 Task: Look for products in the category "First Aid & Outdoor Essentials" from Mychelle only.
Action: Mouse pressed left at (259, 117)
Screenshot: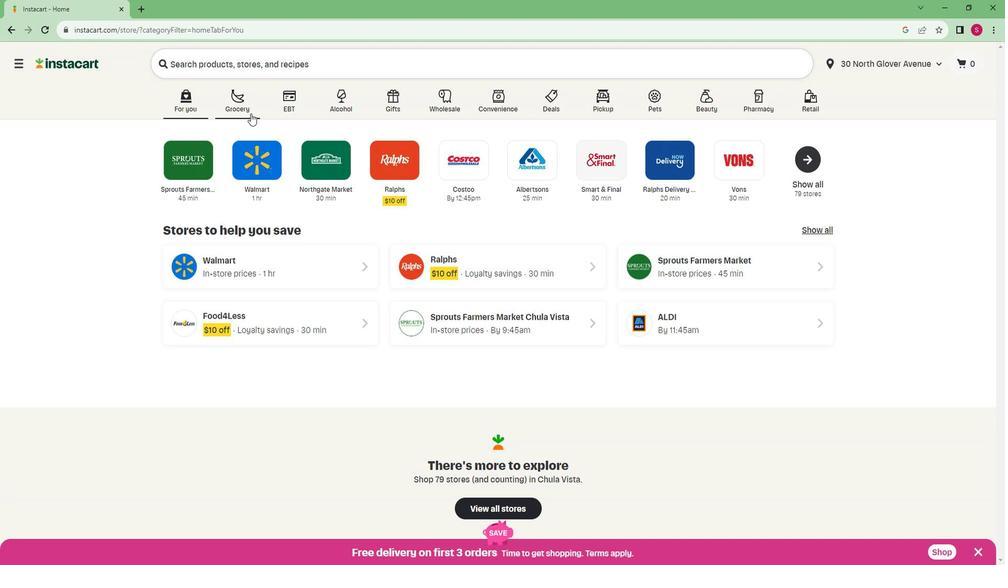 
Action: Mouse moved to (241, 290)
Screenshot: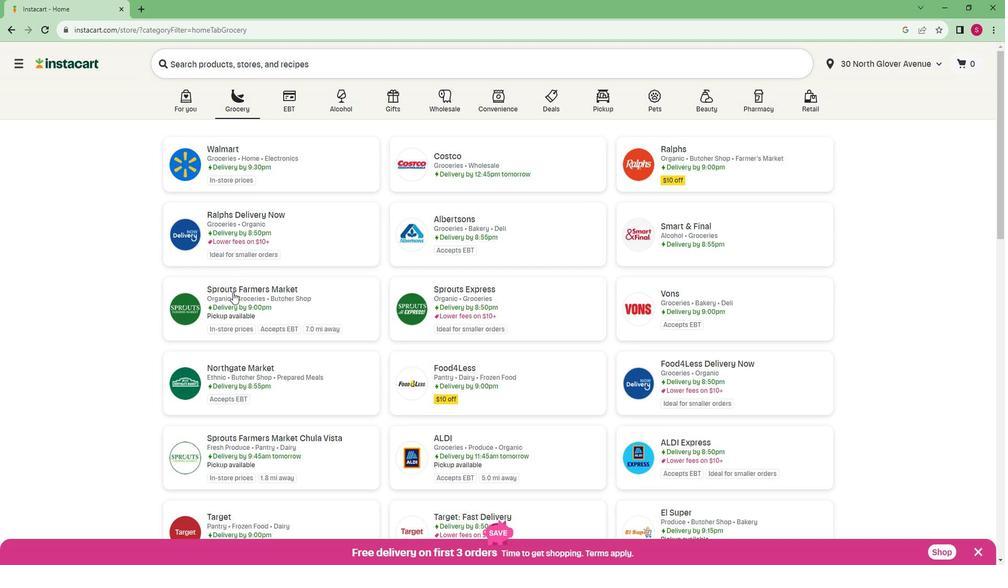 
Action: Mouse pressed left at (241, 290)
Screenshot: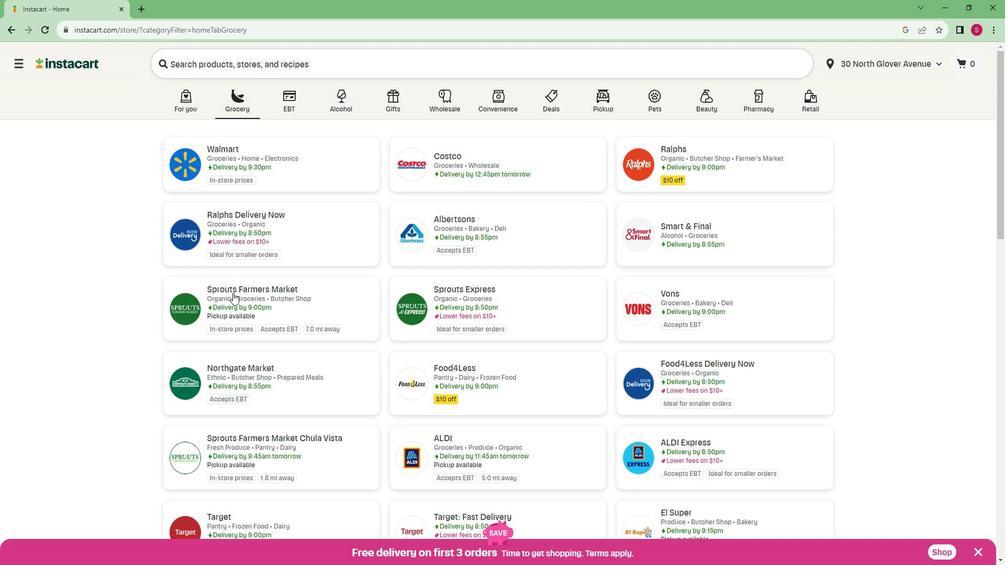 
Action: Mouse moved to (49, 386)
Screenshot: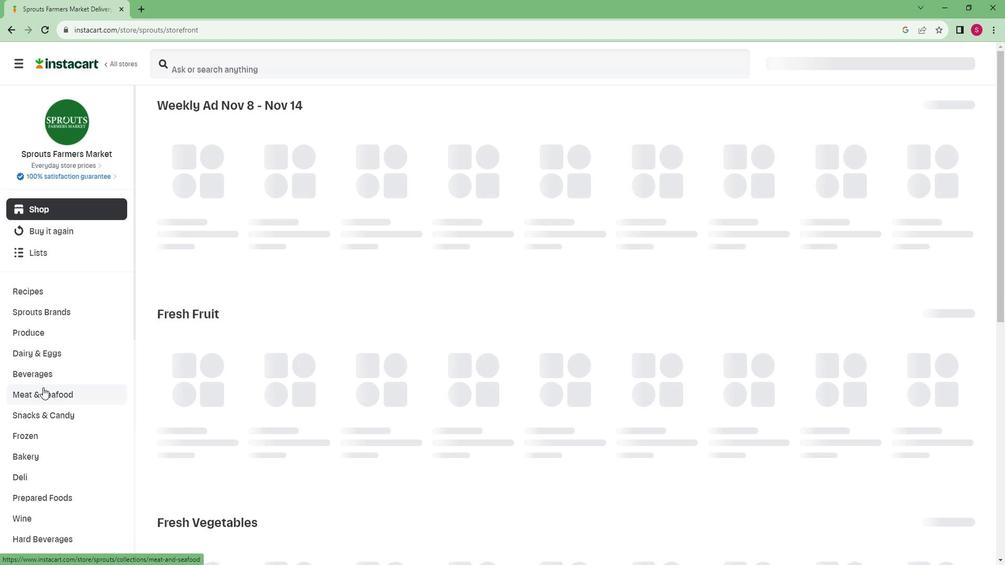 
Action: Mouse scrolled (49, 385) with delta (0, 0)
Screenshot: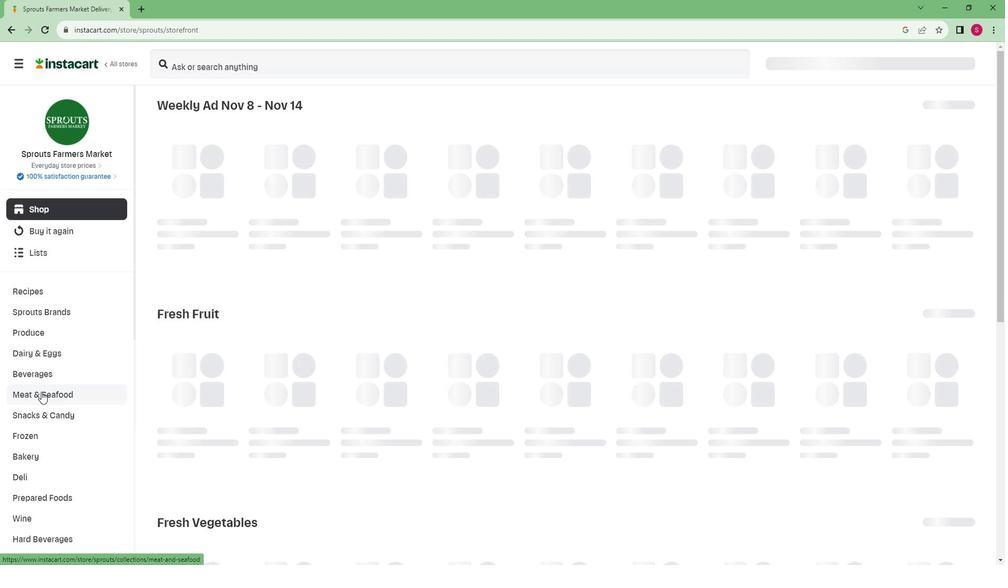 
Action: Mouse scrolled (49, 385) with delta (0, 0)
Screenshot: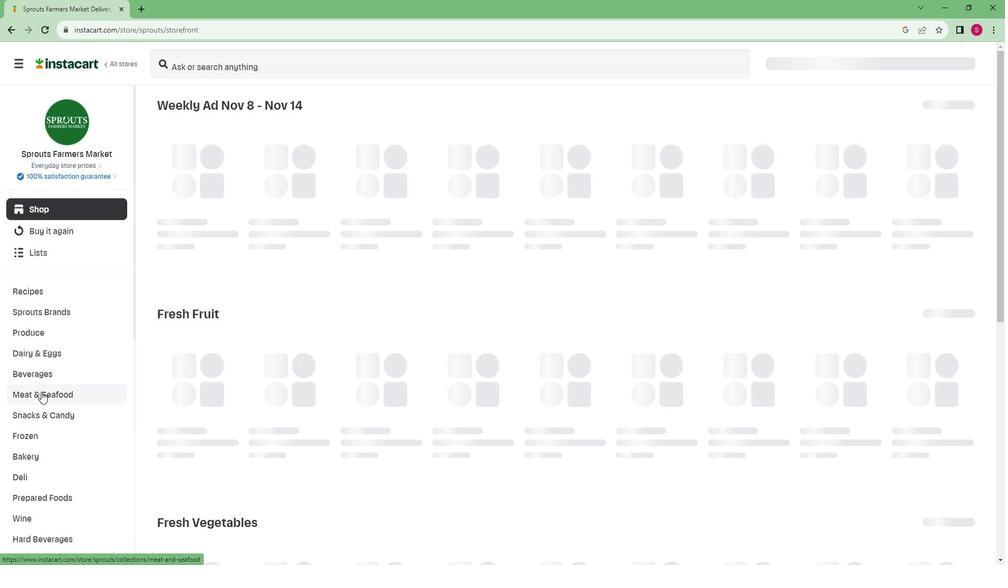 
Action: Mouse scrolled (49, 385) with delta (0, 0)
Screenshot: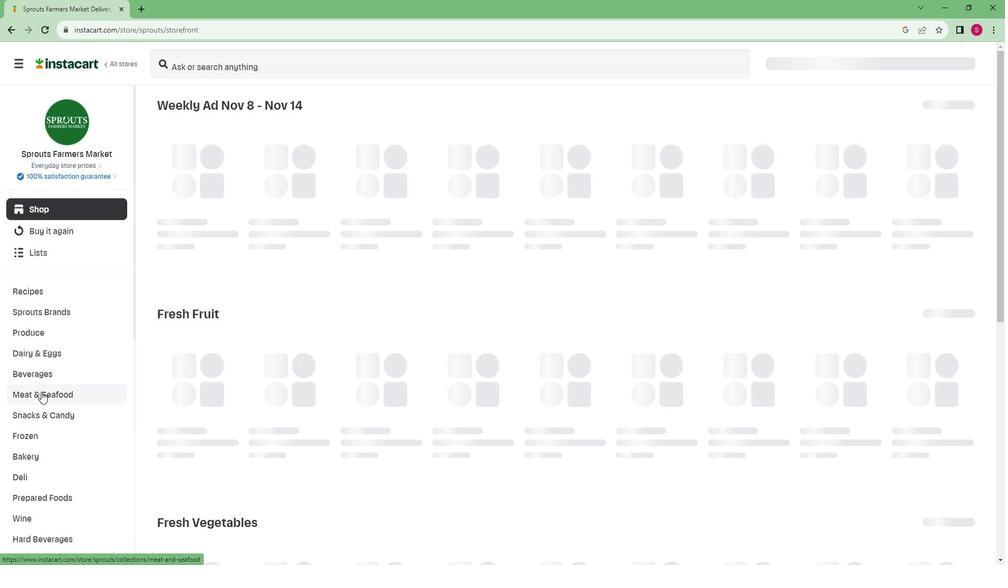 
Action: Mouse scrolled (49, 385) with delta (0, 0)
Screenshot: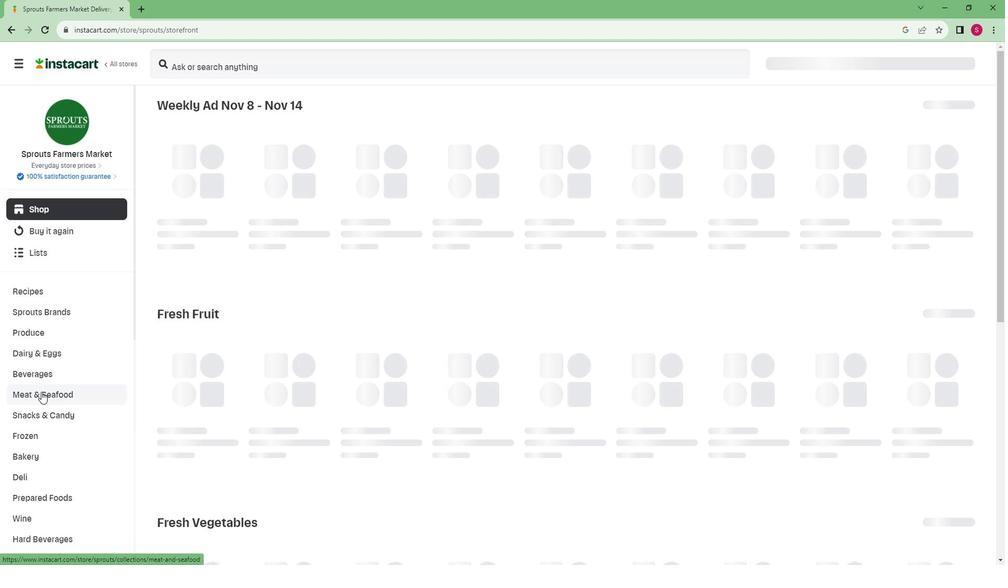 
Action: Mouse scrolled (49, 385) with delta (0, 0)
Screenshot: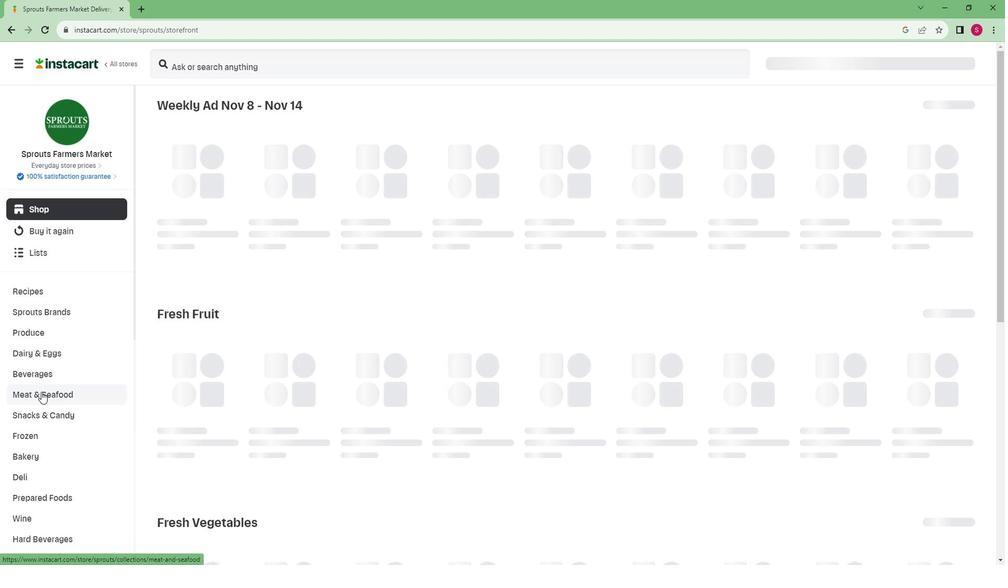 
Action: Mouse scrolled (49, 385) with delta (0, 0)
Screenshot: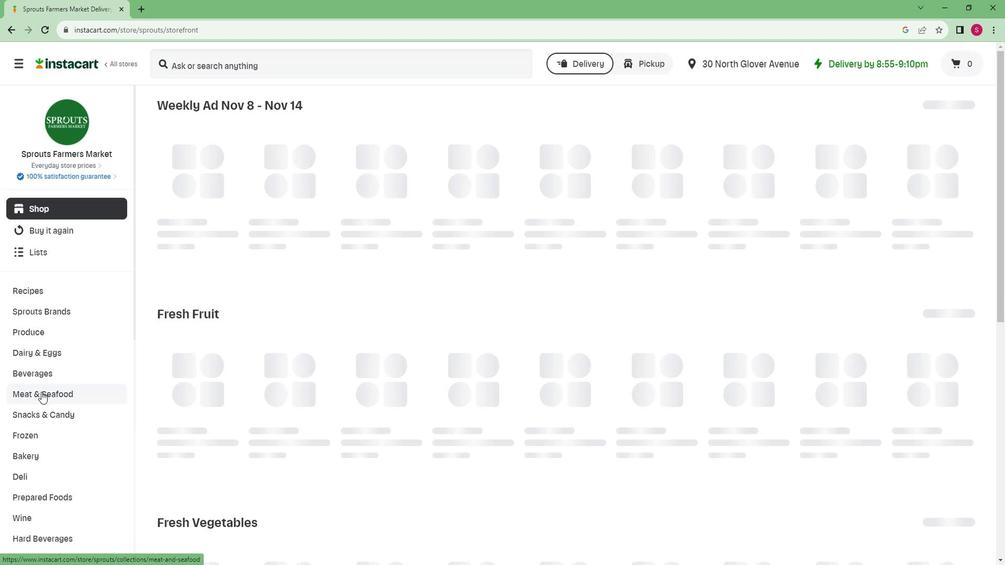 
Action: Mouse moved to (48, 385)
Screenshot: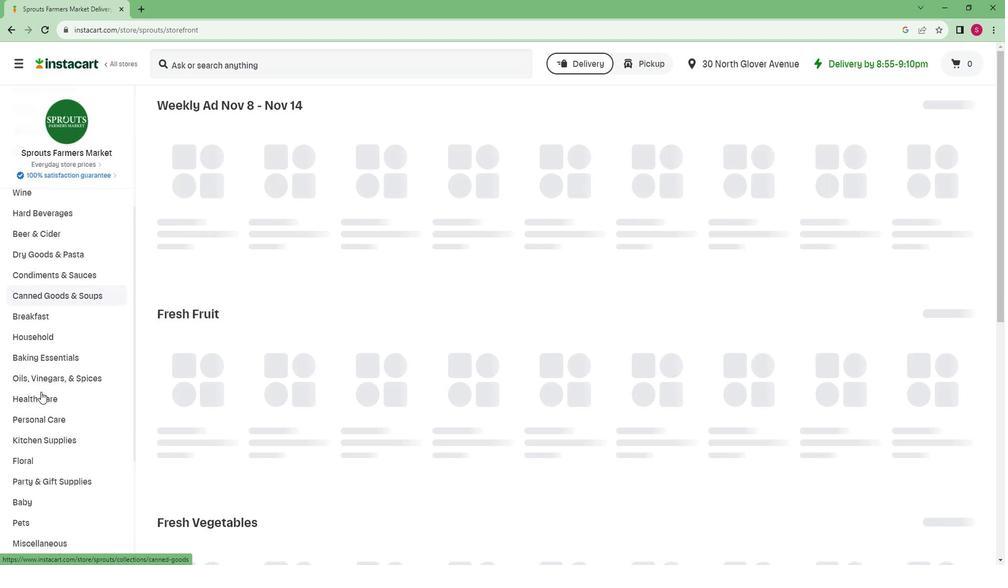 
Action: Mouse scrolled (48, 384) with delta (0, 0)
Screenshot: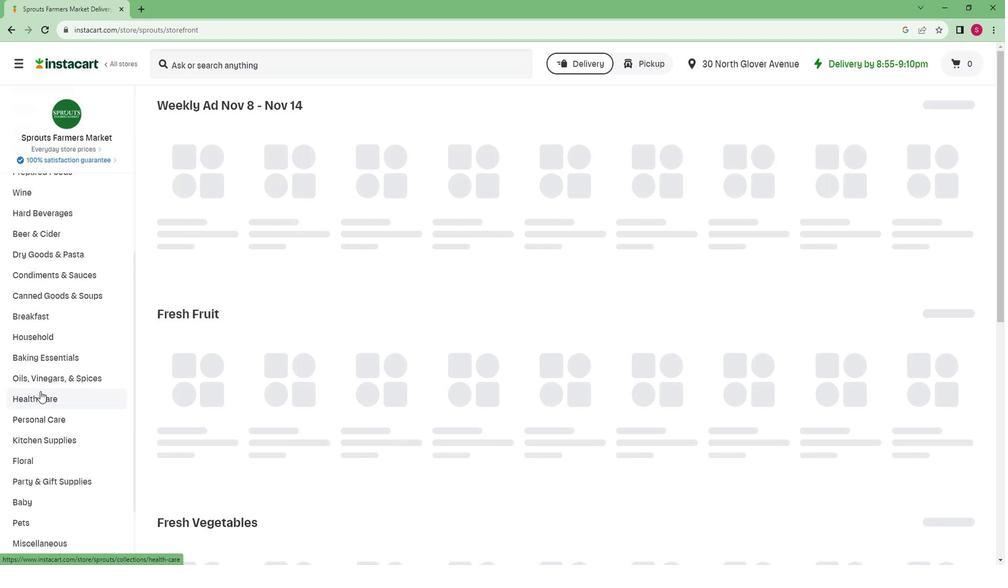 
Action: Mouse scrolled (48, 384) with delta (0, 0)
Screenshot: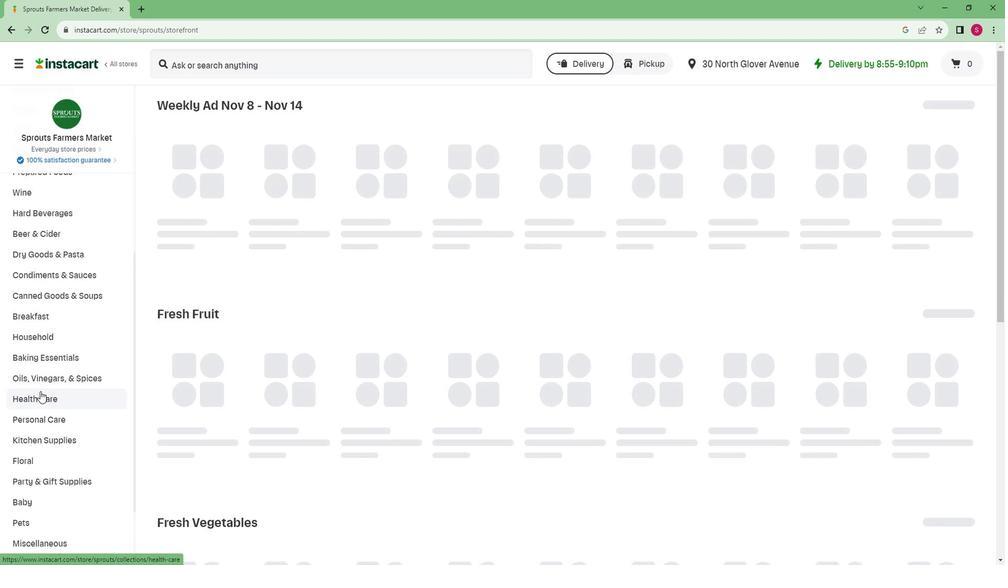 
Action: Mouse scrolled (48, 384) with delta (0, 0)
Screenshot: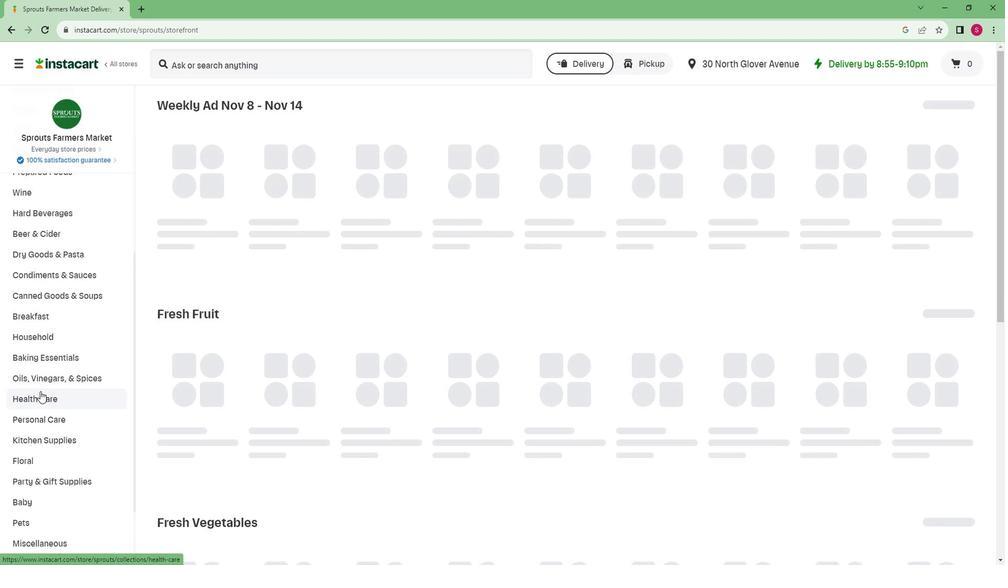 
Action: Mouse scrolled (48, 384) with delta (0, 0)
Screenshot: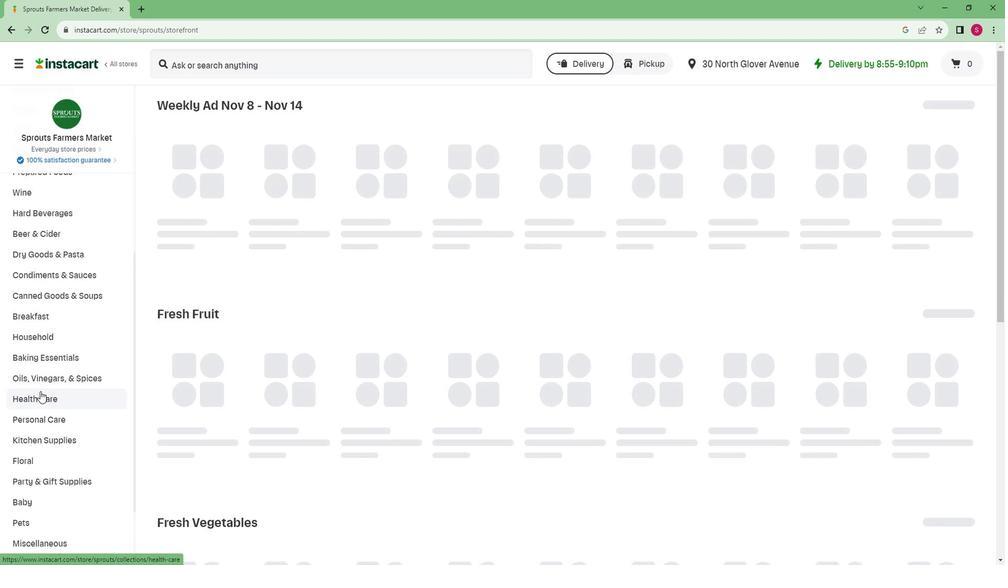
Action: Mouse scrolled (48, 384) with delta (0, 0)
Screenshot: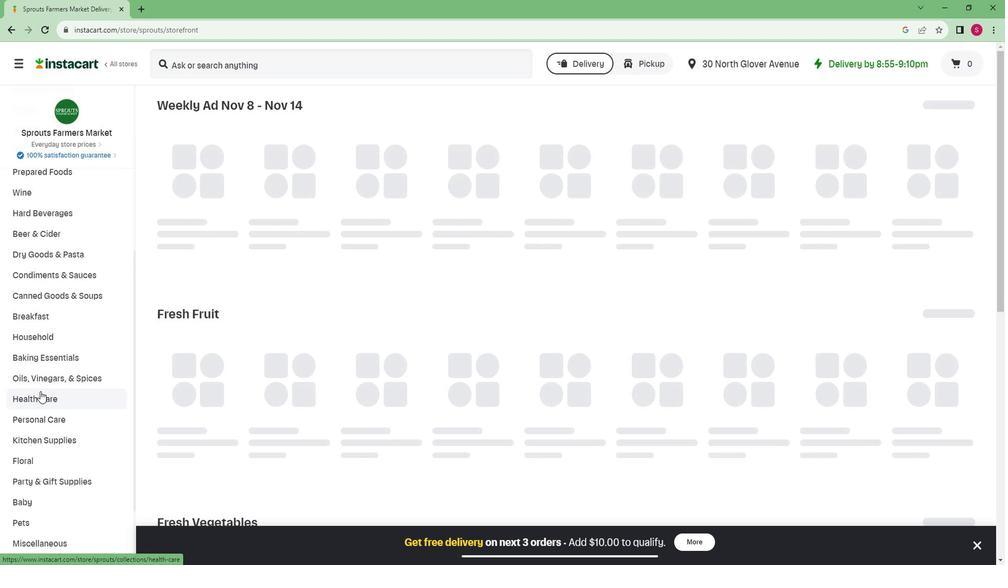 
Action: Mouse moved to (48, 383)
Screenshot: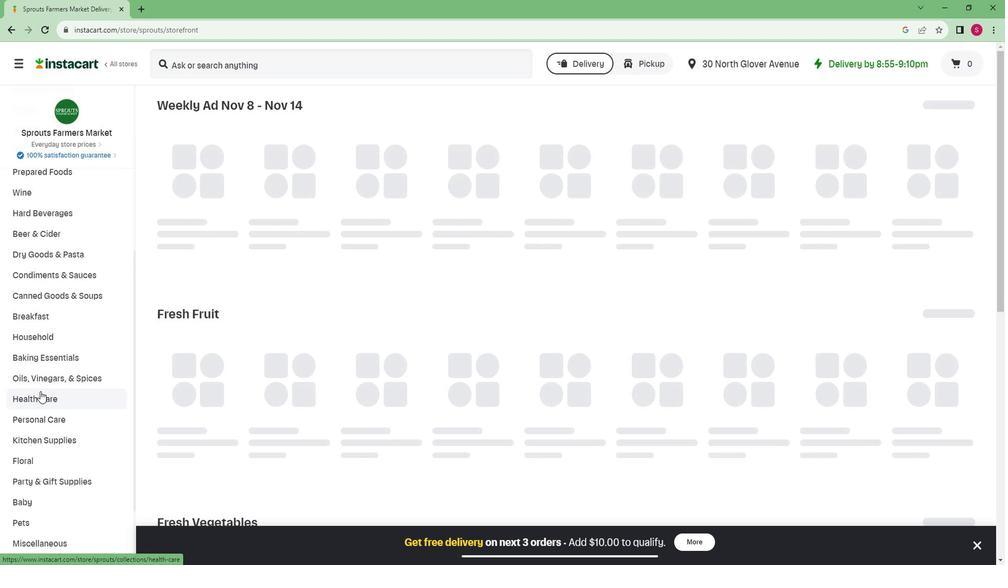 
Action: Mouse scrolled (48, 382) with delta (0, 0)
Screenshot: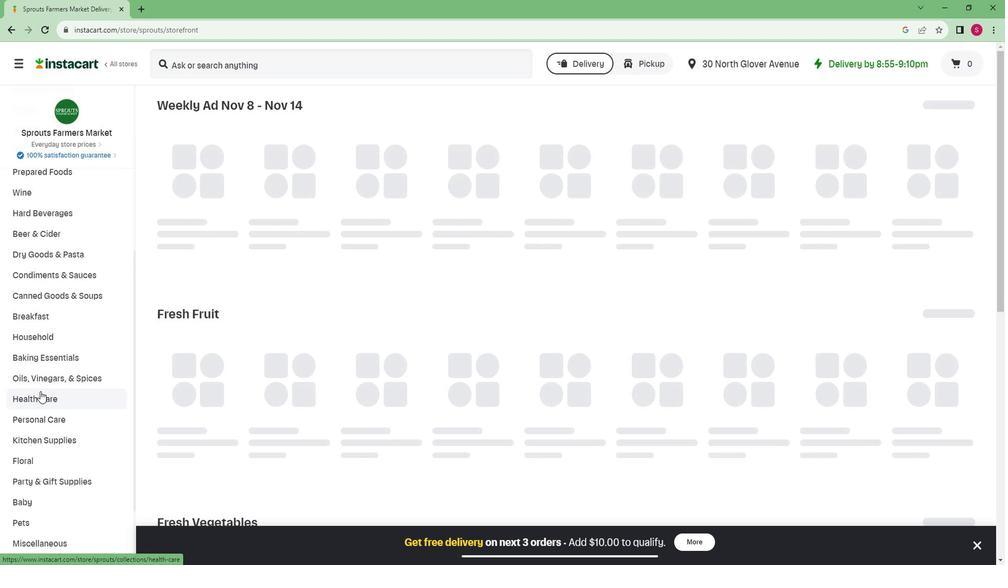 
Action: Mouse moved to (27, 525)
Screenshot: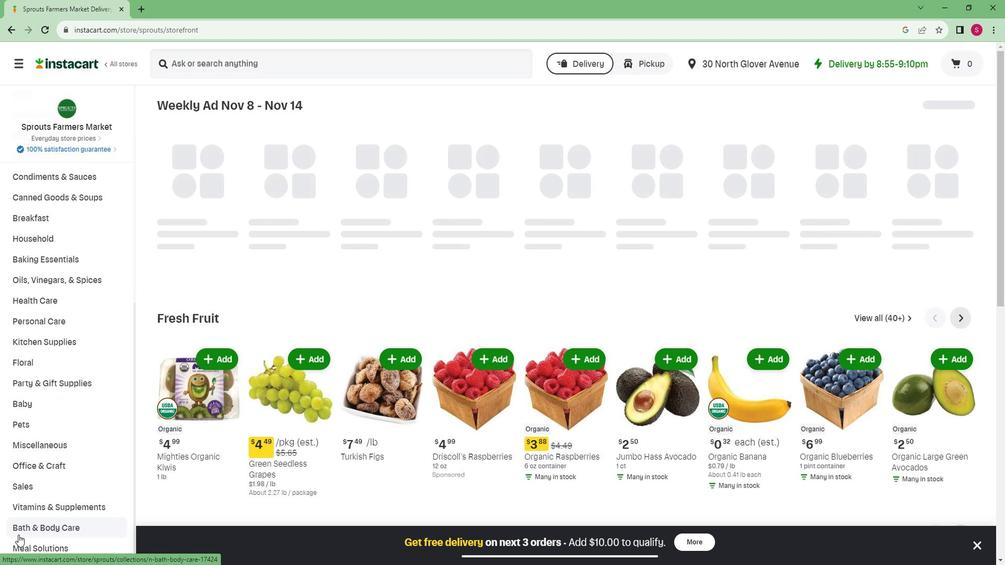 
Action: Mouse pressed left at (27, 525)
Screenshot: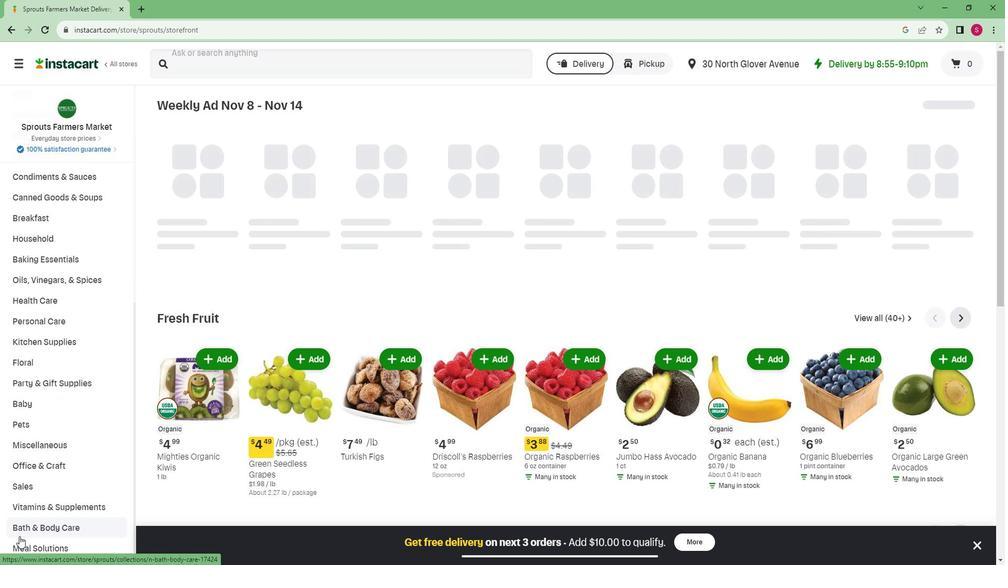 
Action: Mouse moved to (30, 511)
Screenshot: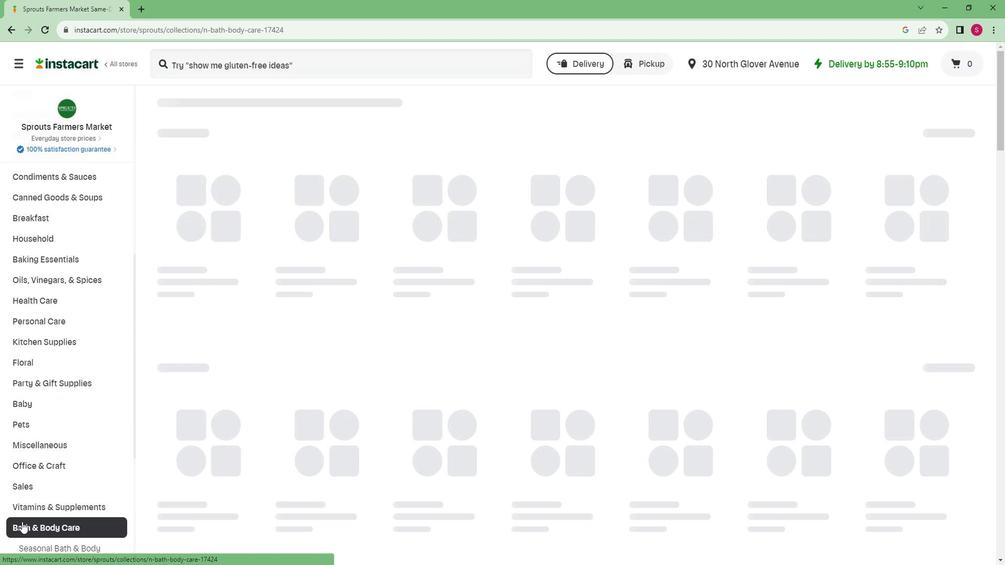
Action: Mouse scrolled (30, 510) with delta (0, 0)
Screenshot: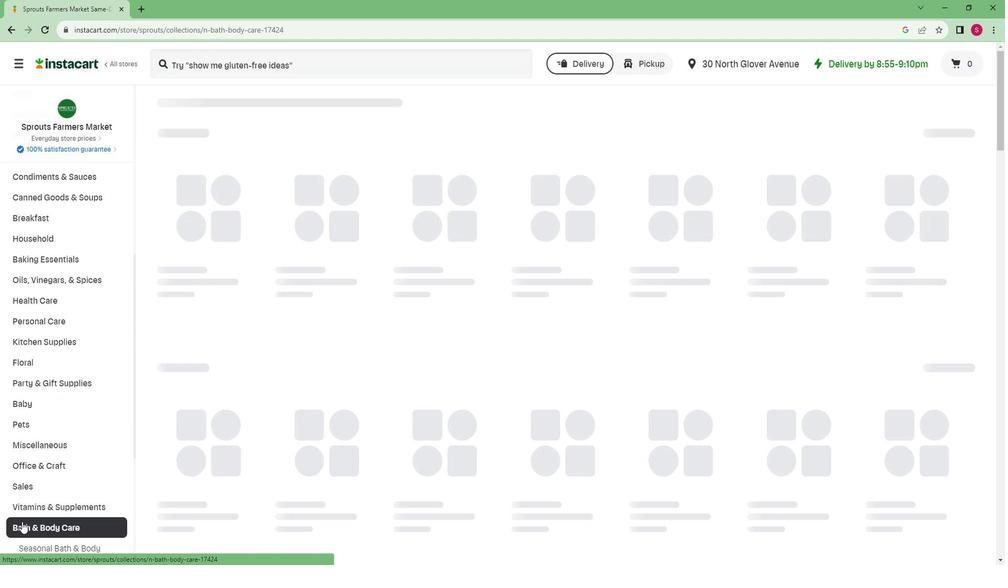 
Action: Mouse scrolled (30, 510) with delta (0, 0)
Screenshot: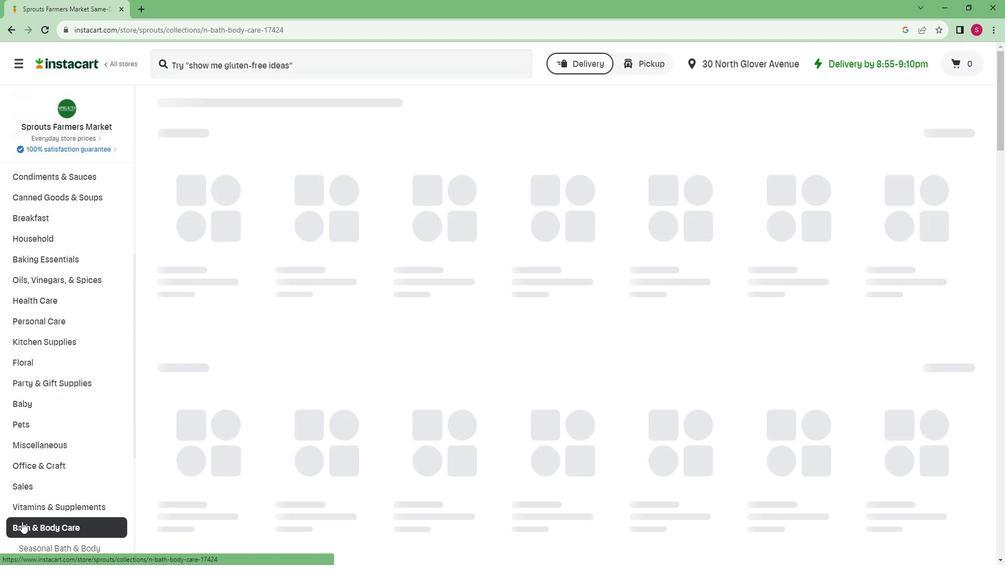 
Action: Mouse scrolled (30, 510) with delta (0, 0)
Screenshot: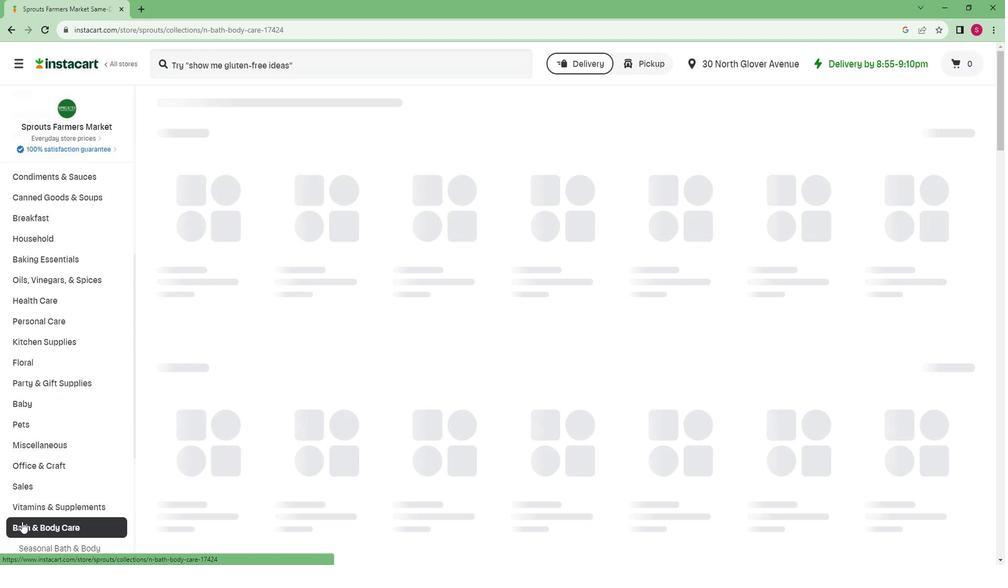 
Action: Mouse scrolled (30, 510) with delta (0, 0)
Screenshot: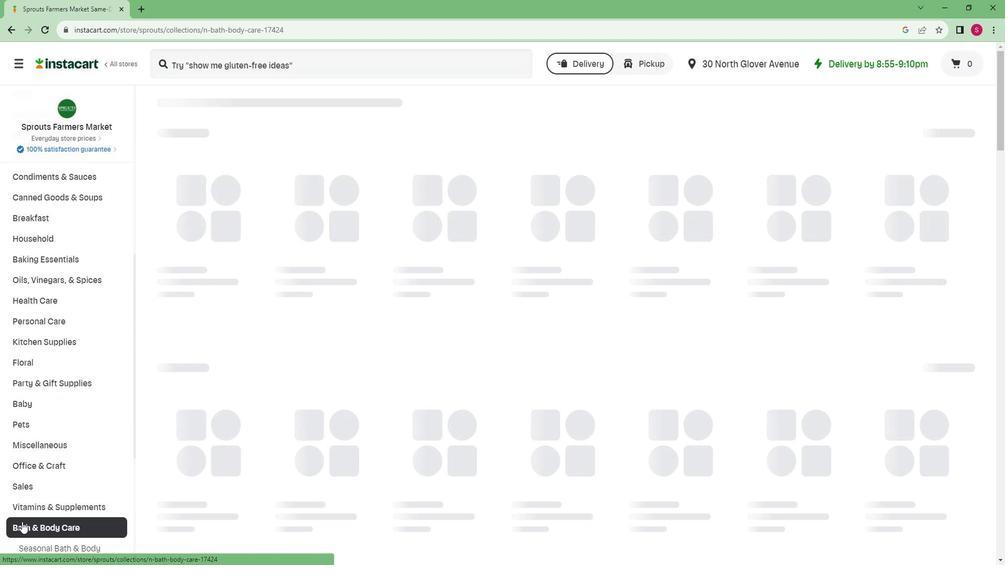 
Action: Mouse scrolled (30, 510) with delta (0, 0)
Screenshot: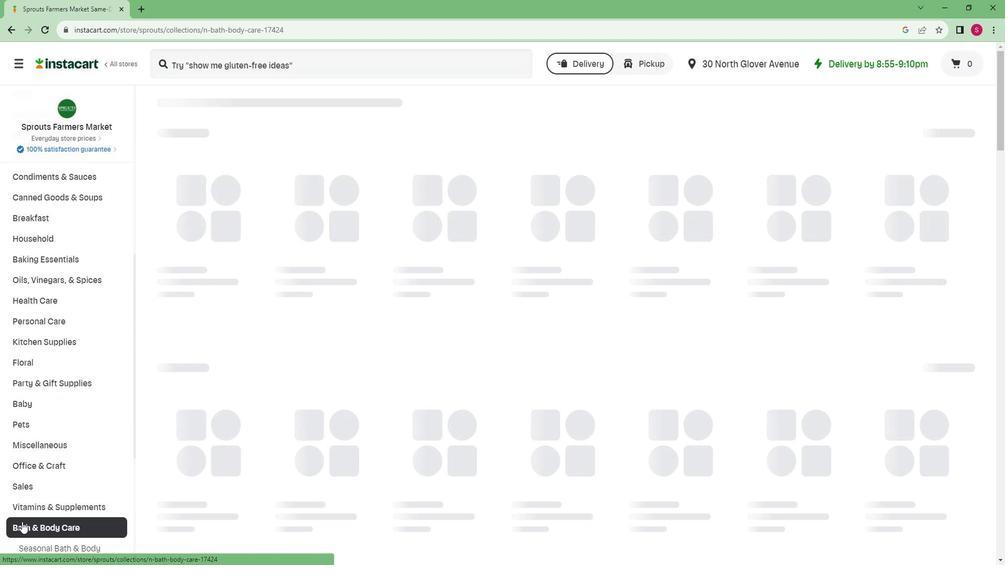 
Action: Mouse moved to (30, 505)
Screenshot: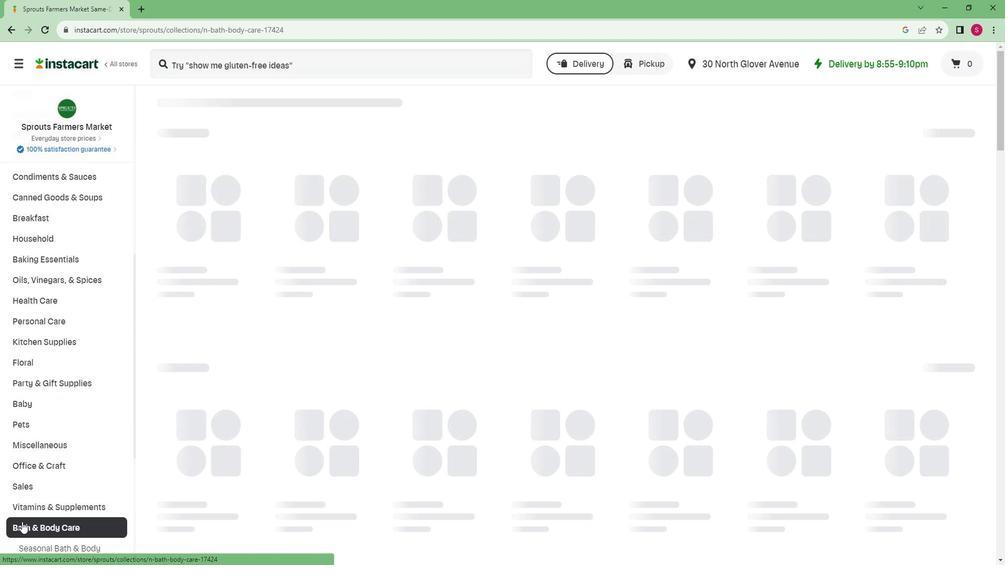 
Action: Mouse scrolled (30, 504) with delta (0, 0)
Screenshot: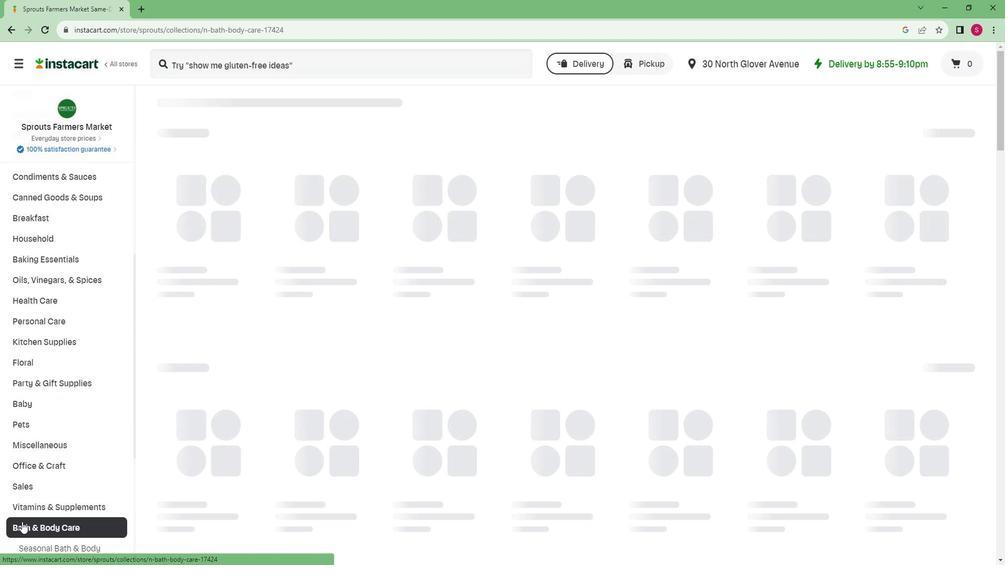 
Action: Mouse moved to (41, 473)
Screenshot: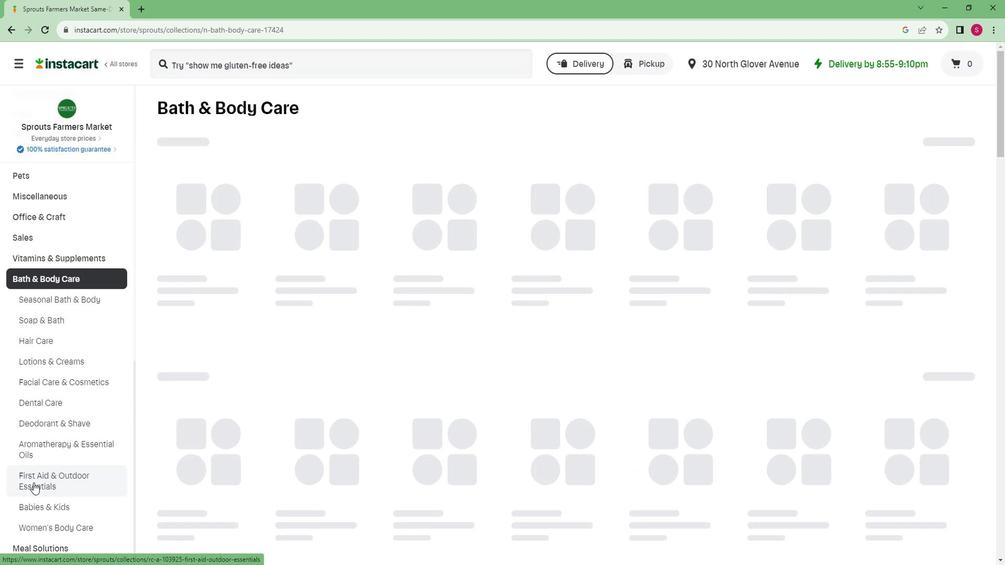 
Action: Mouse pressed left at (41, 473)
Screenshot: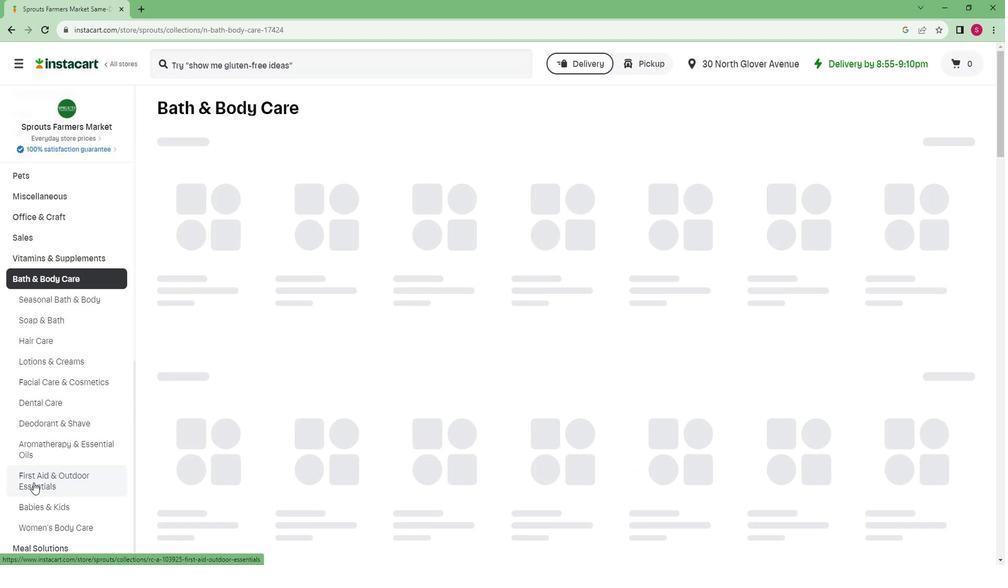 
Action: Mouse moved to (234, 147)
Screenshot: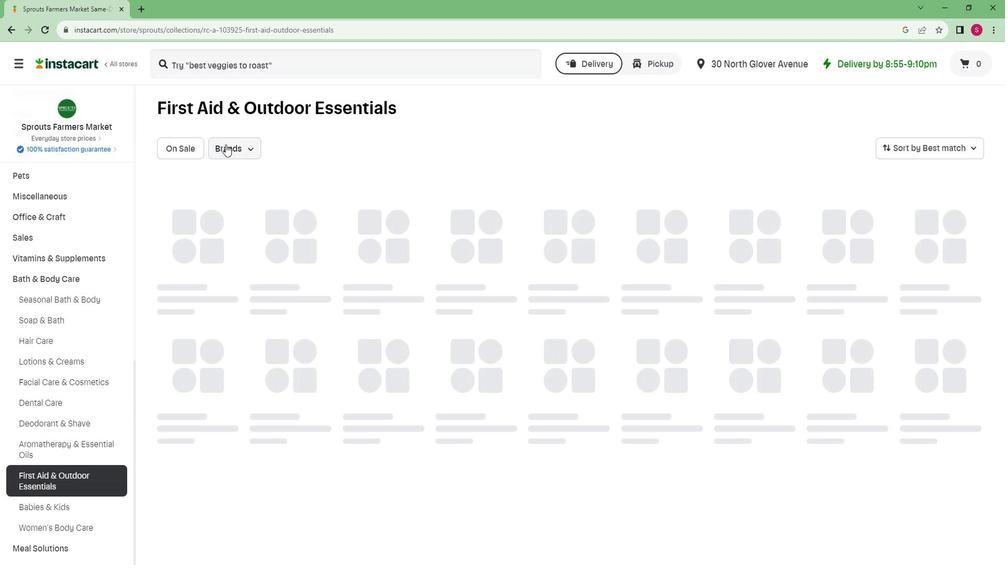 
Action: Mouse pressed left at (234, 147)
Screenshot: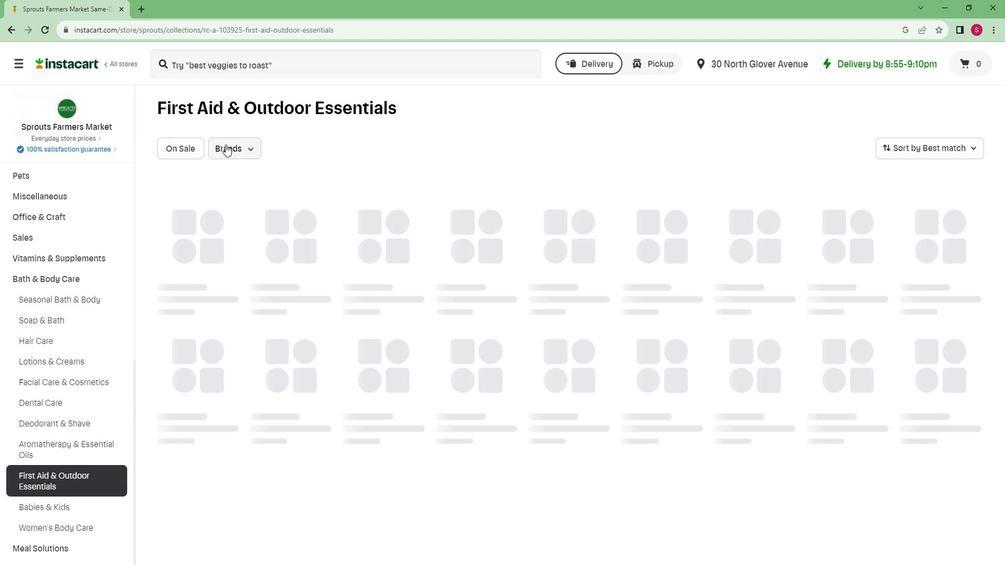 
Action: Mouse moved to (240, 250)
Screenshot: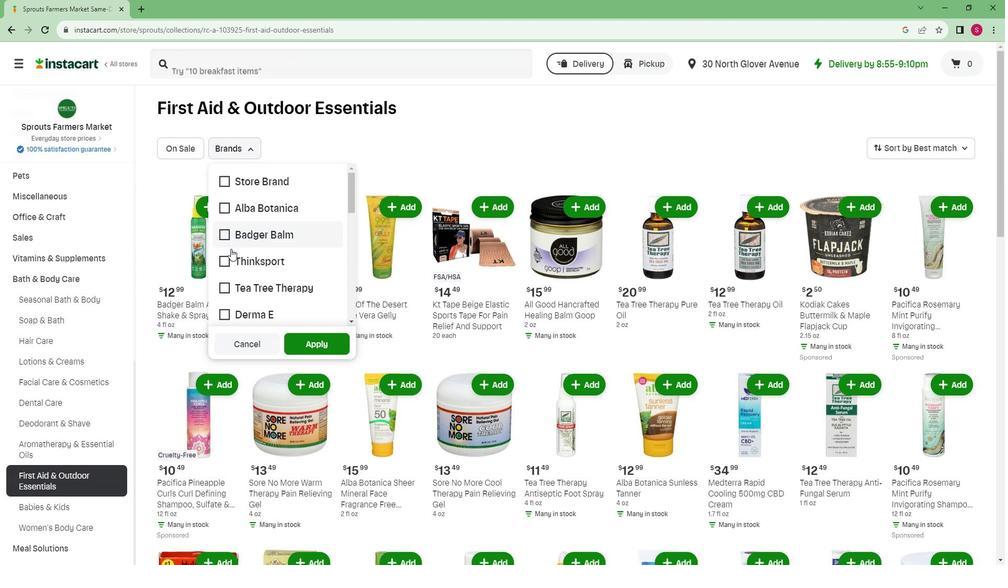 
Action: Mouse scrolled (240, 250) with delta (0, 0)
Screenshot: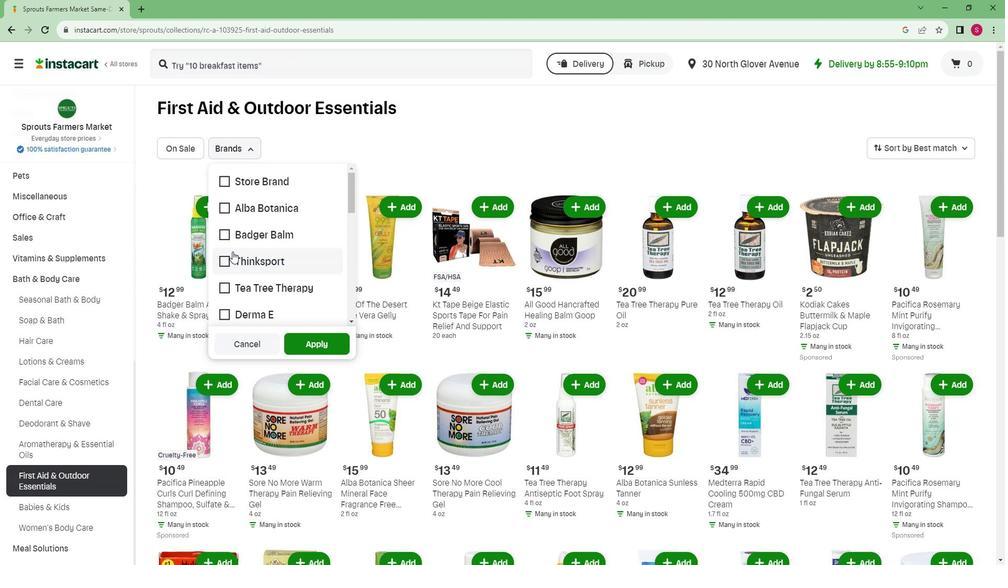 
Action: Mouse scrolled (240, 250) with delta (0, 0)
Screenshot: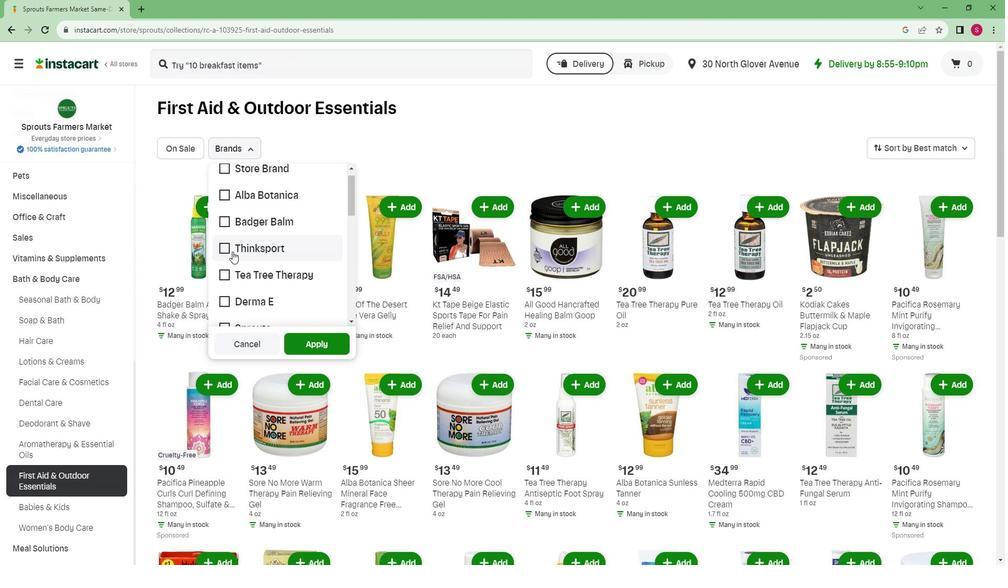
Action: Mouse scrolled (240, 250) with delta (0, 0)
Screenshot: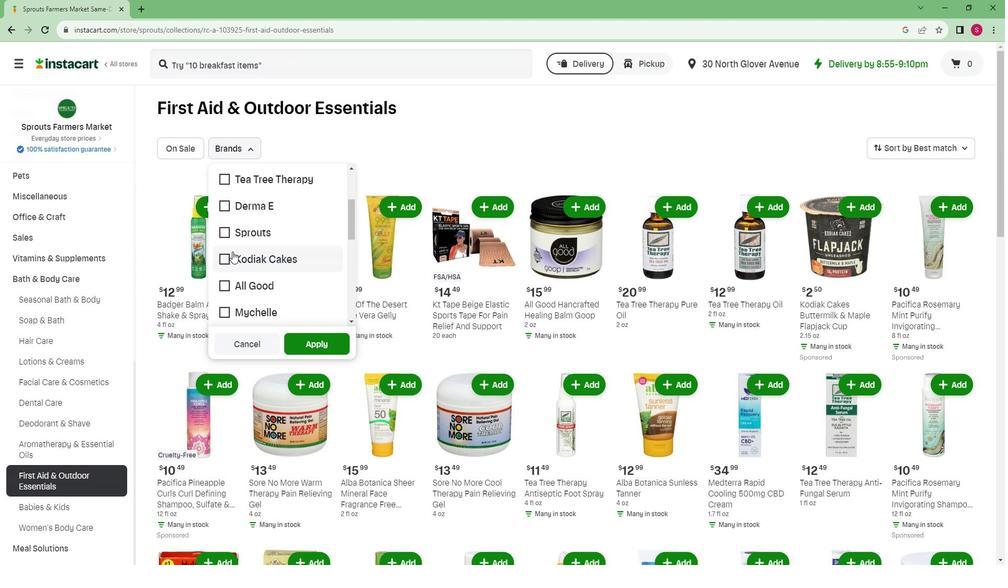 
Action: Mouse moved to (243, 256)
Screenshot: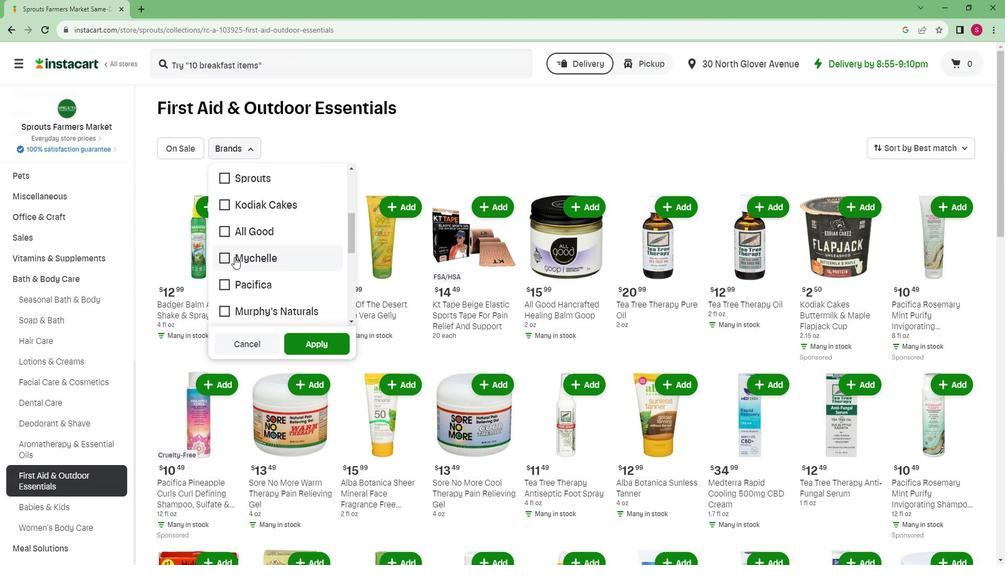 
Action: Mouse pressed left at (243, 256)
Screenshot: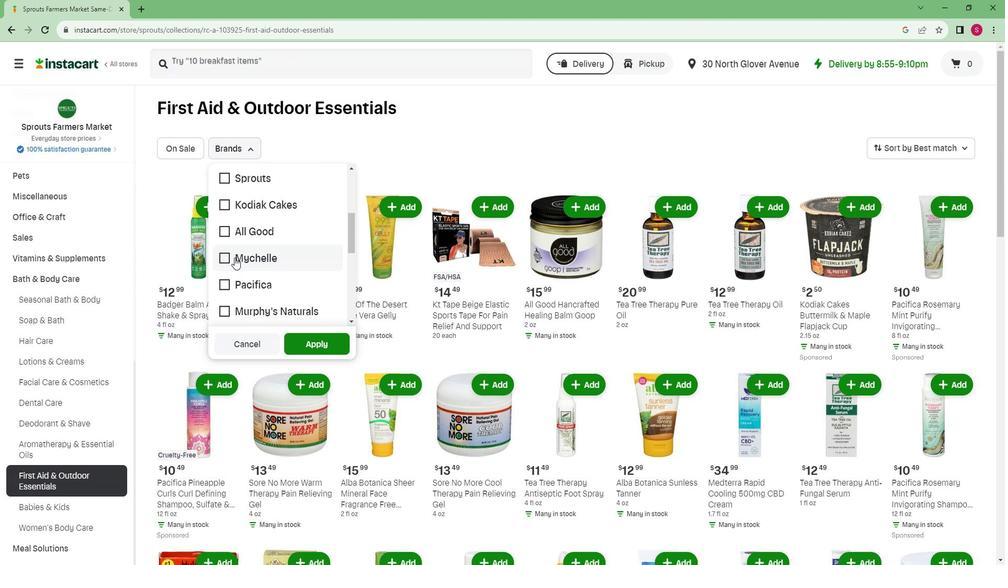 
Action: Mouse moved to (316, 341)
Screenshot: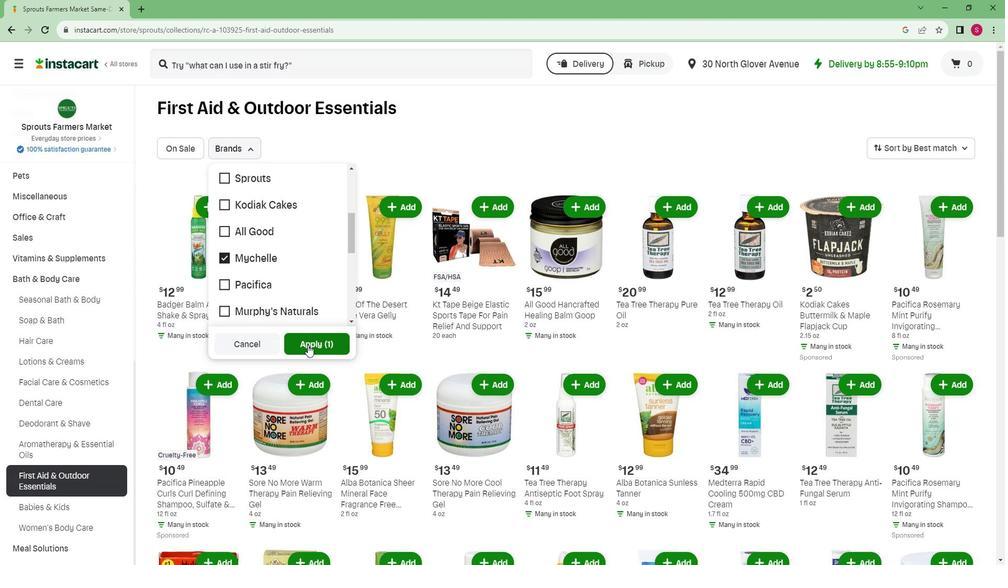
Action: Mouse pressed left at (316, 341)
Screenshot: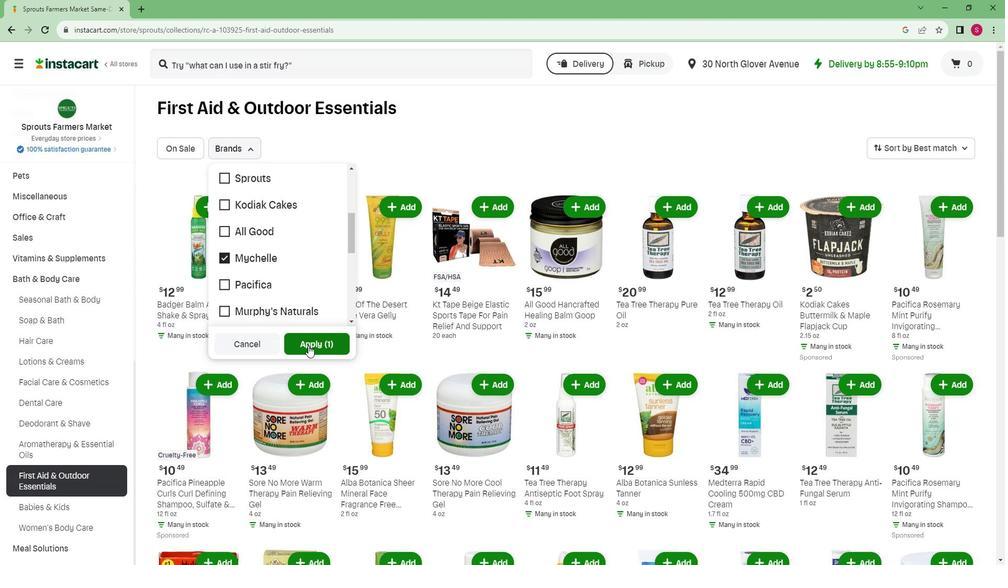 
Action: Mouse moved to (312, 298)
Screenshot: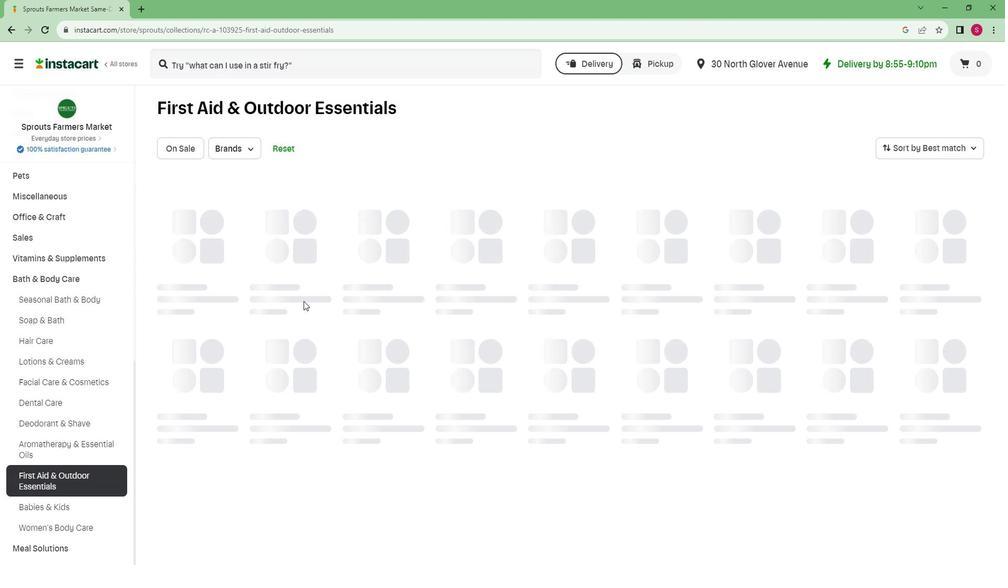 
